 Task: Add Onnit Alpha Brain Pre-Workout Yuzu Peach Dietary Supplement to the cart.
Action: Mouse moved to (285, 141)
Screenshot: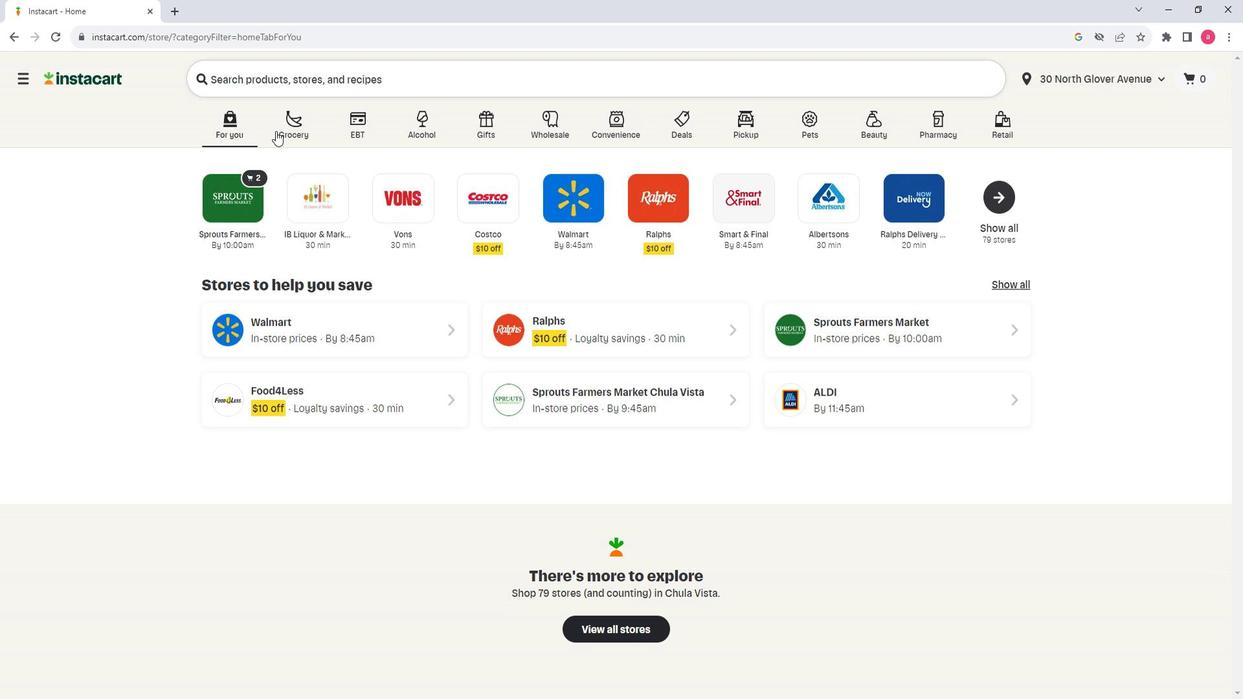 
Action: Mouse pressed left at (285, 141)
Screenshot: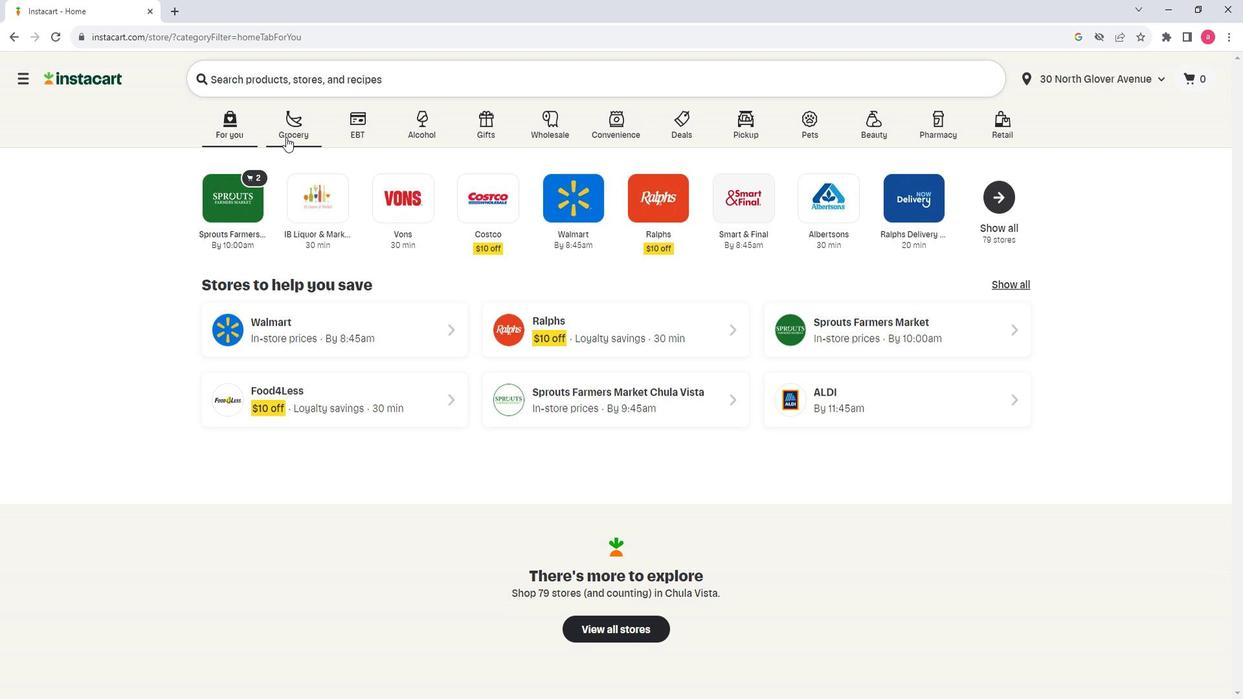 
Action: Mouse moved to (363, 382)
Screenshot: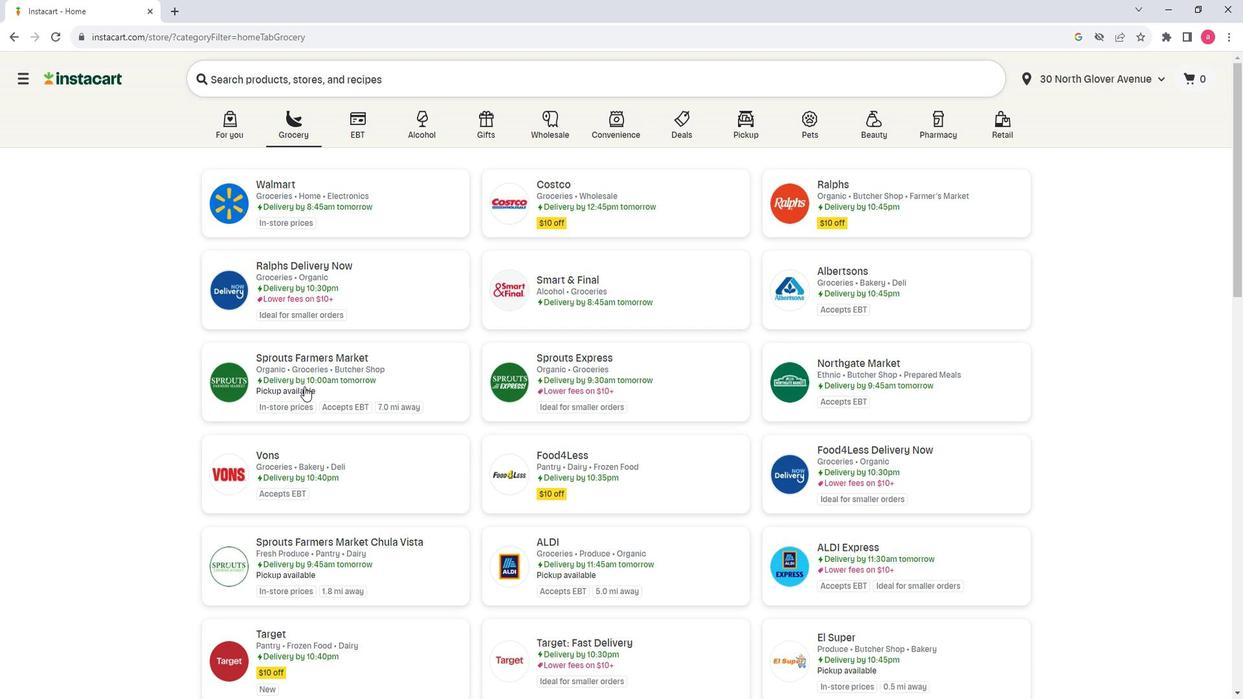 
Action: Mouse pressed left at (363, 382)
Screenshot: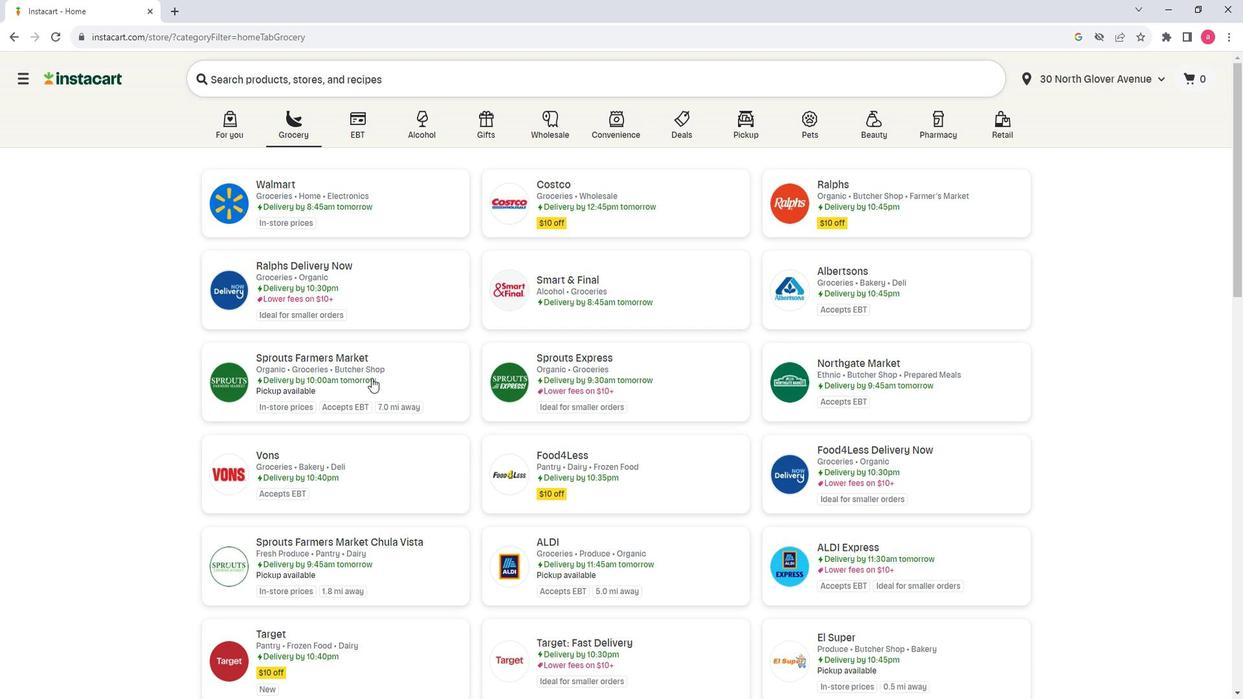 
Action: Mouse moved to (113, 408)
Screenshot: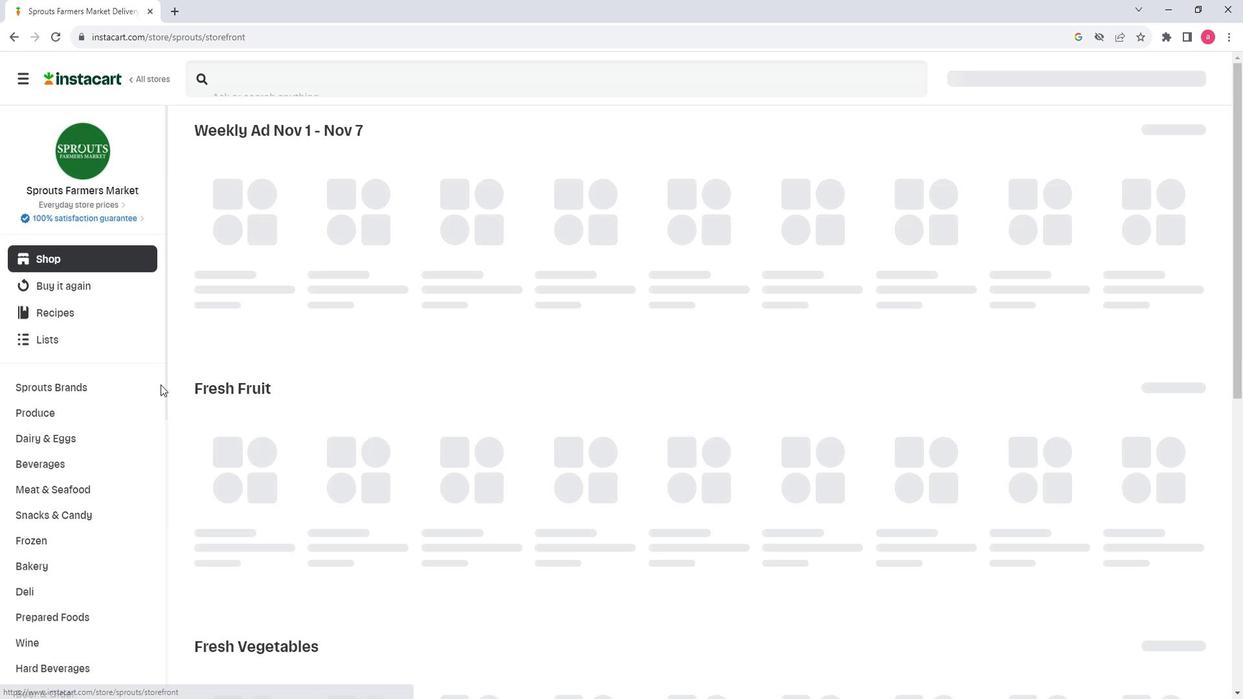 
Action: Mouse scrolled (113, 407) with delta (0, 0)
Screenshot: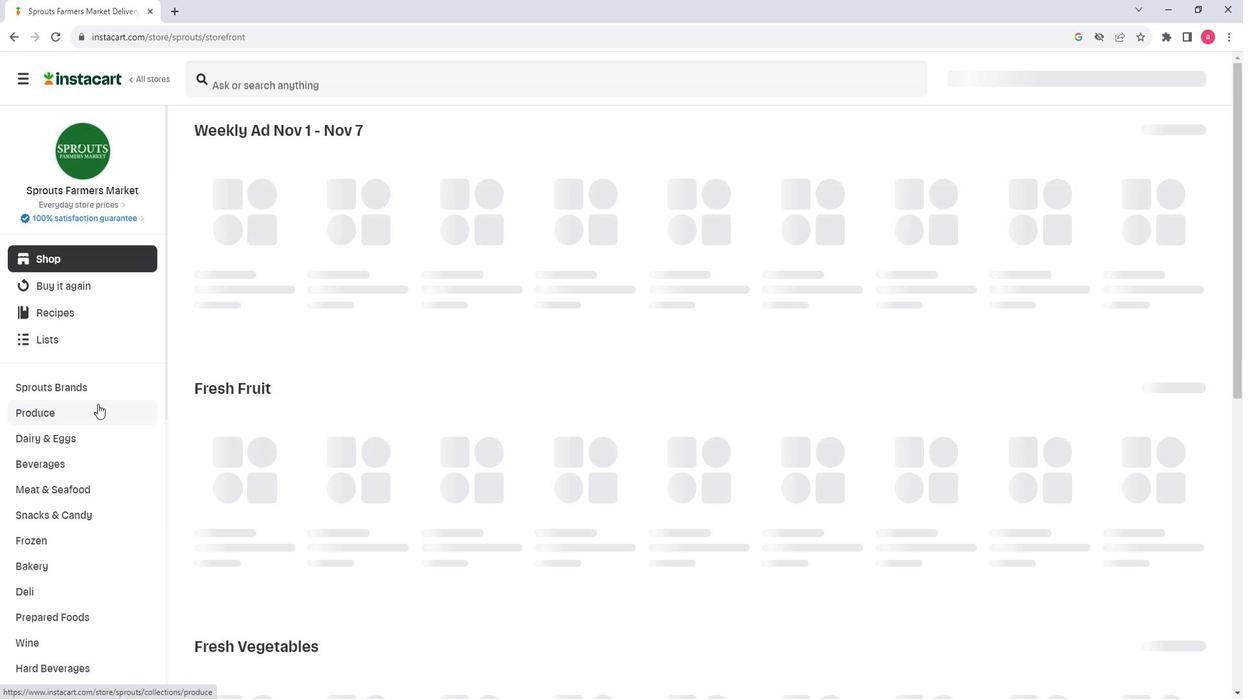 
Action: Mouse scrolled (113, 407) with delta (0, 0)
Screenshot: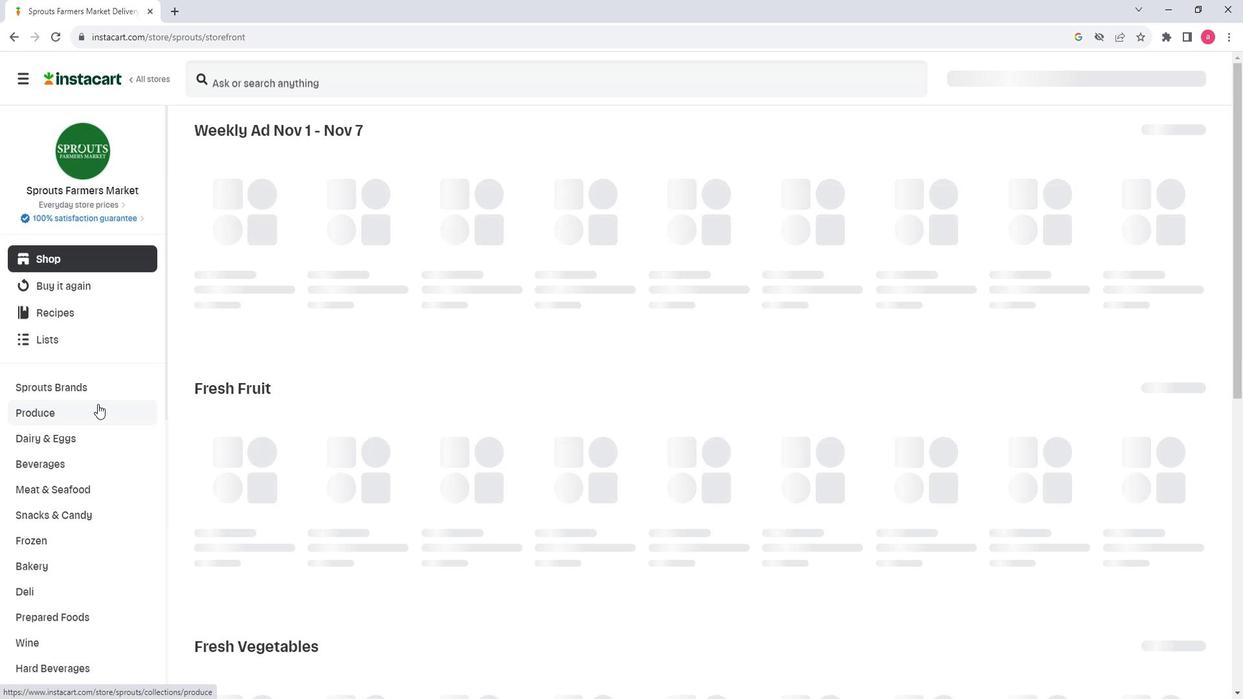 
Action: Mouse scrolled (113, 407) with delta (0, 0)
Screenshot: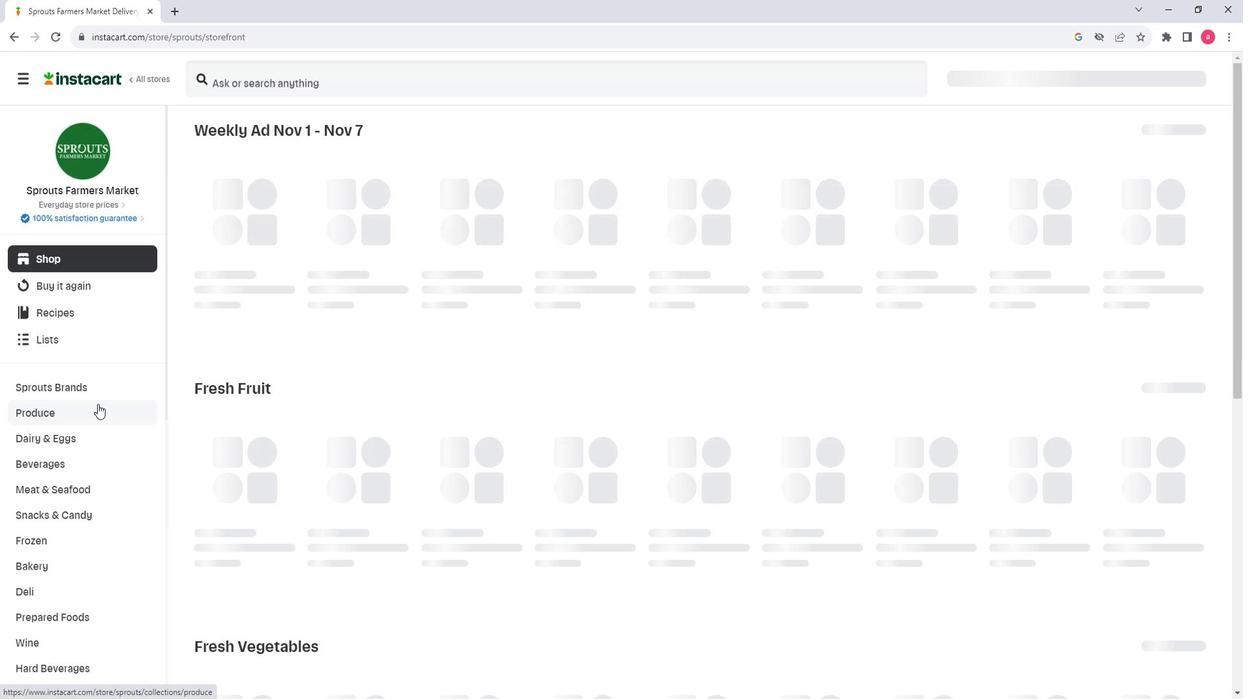 
Action: Mouse moved to (113, 409)
Screenshot: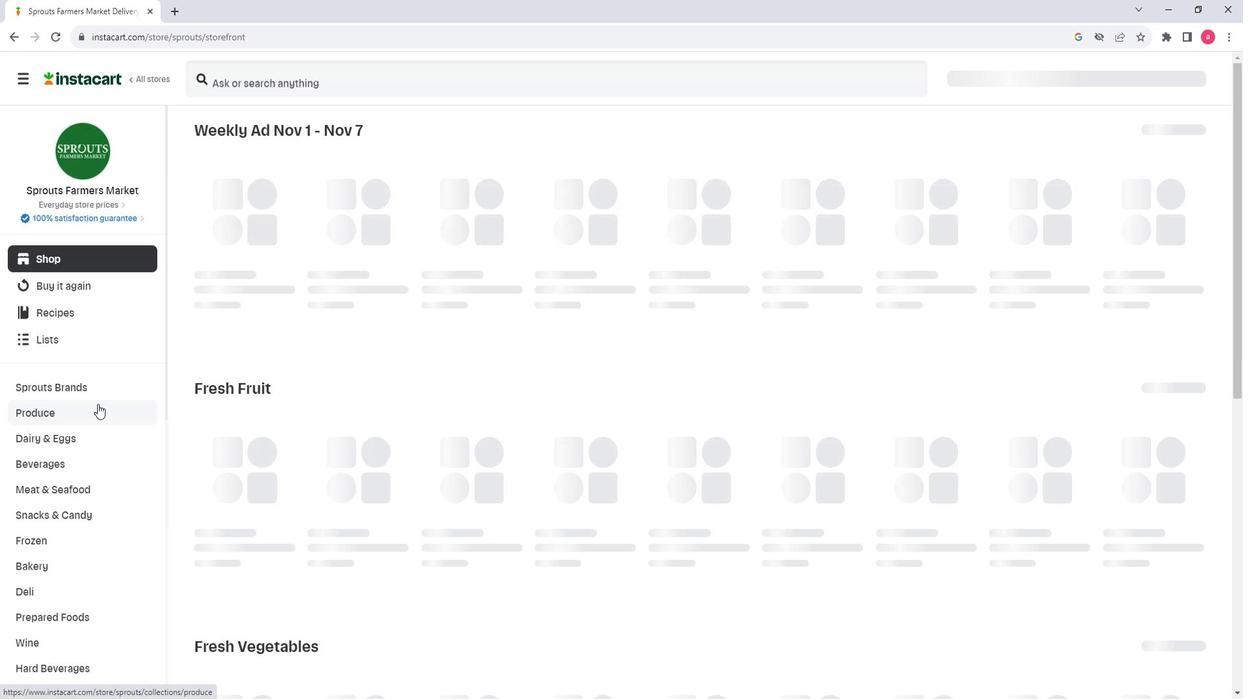 
Action: Mouse scrolled (113, 408) with delta (0, 0)
Screenshot: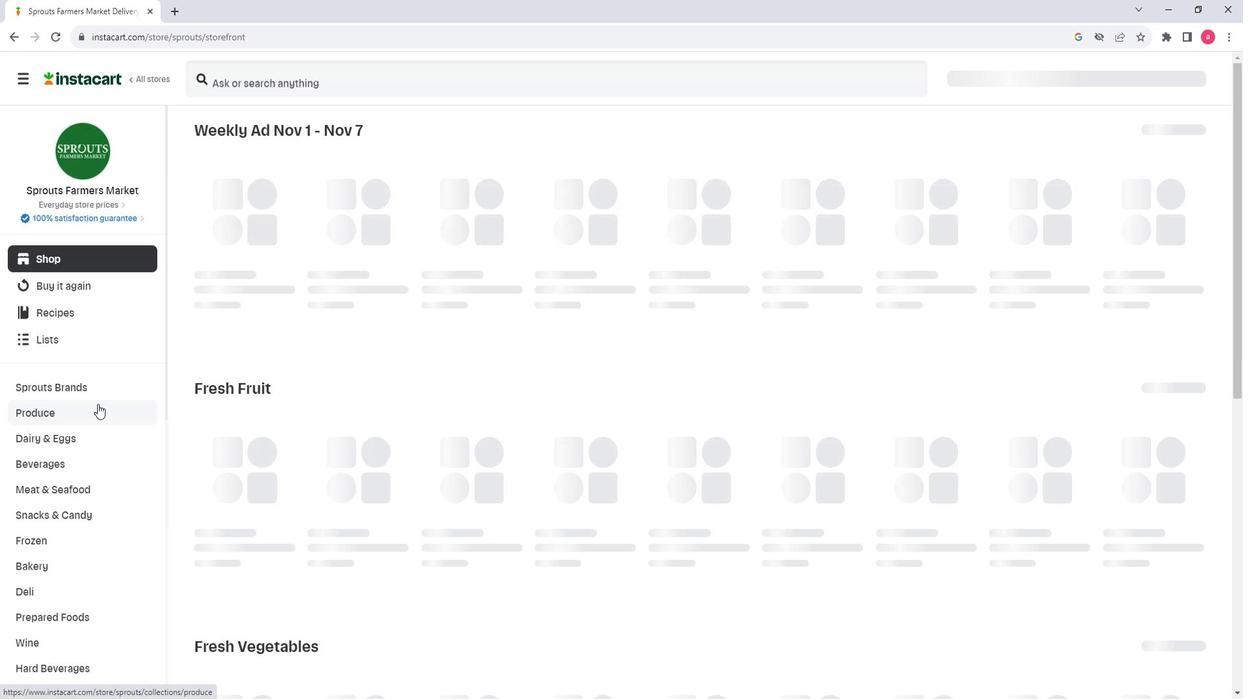 
Action: Mouse moved to (119, 415)
Screenshot: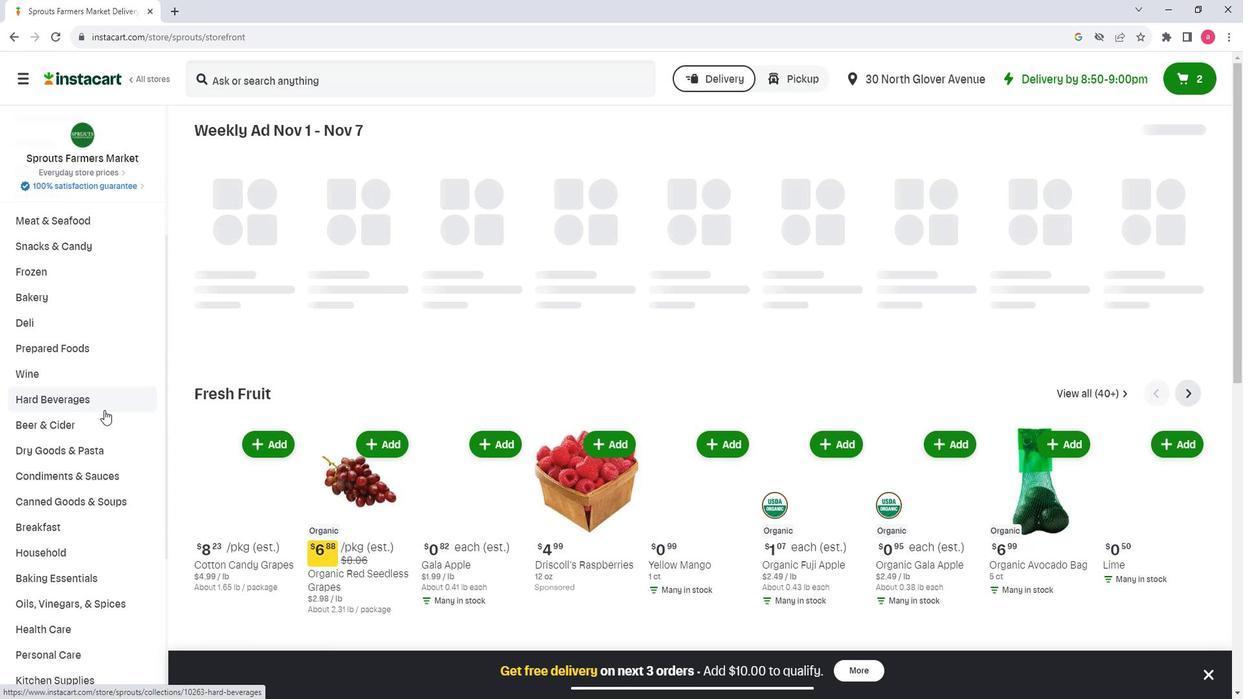 
Action: Mouse scrolled (119, 414) with delta (0, 0)
Screenshot: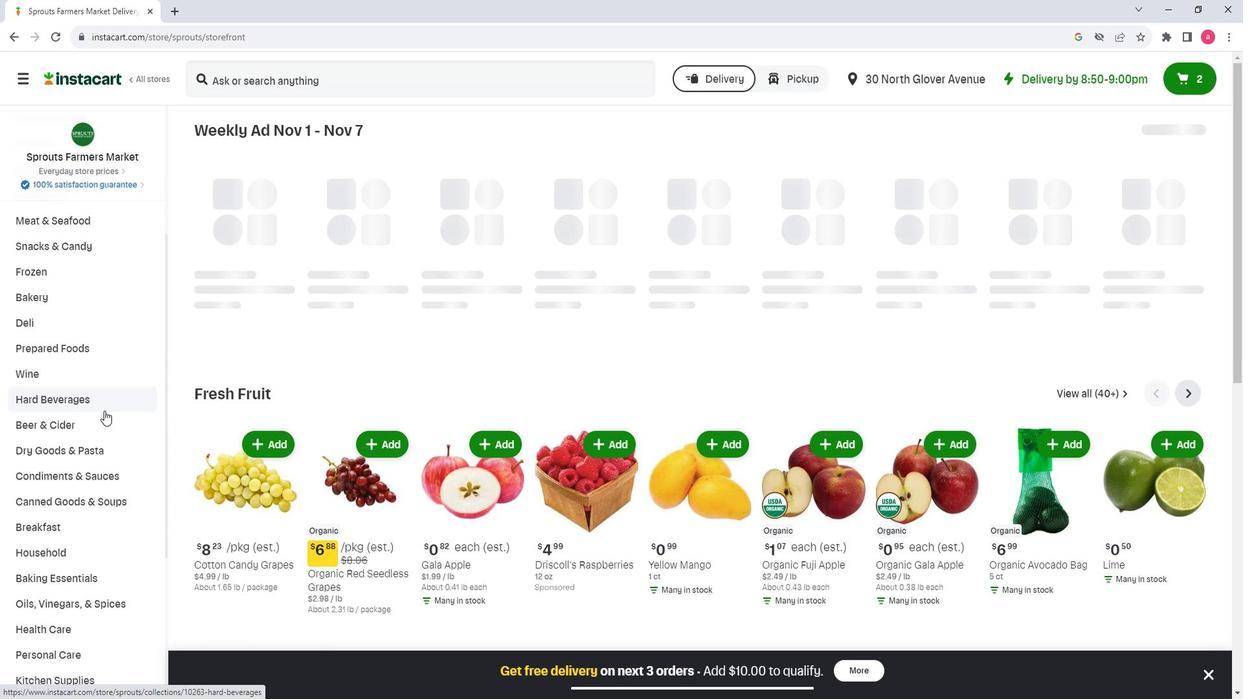 
Action: Mouse scrolled (119, 414) with delta (0, 0)
Screenshot: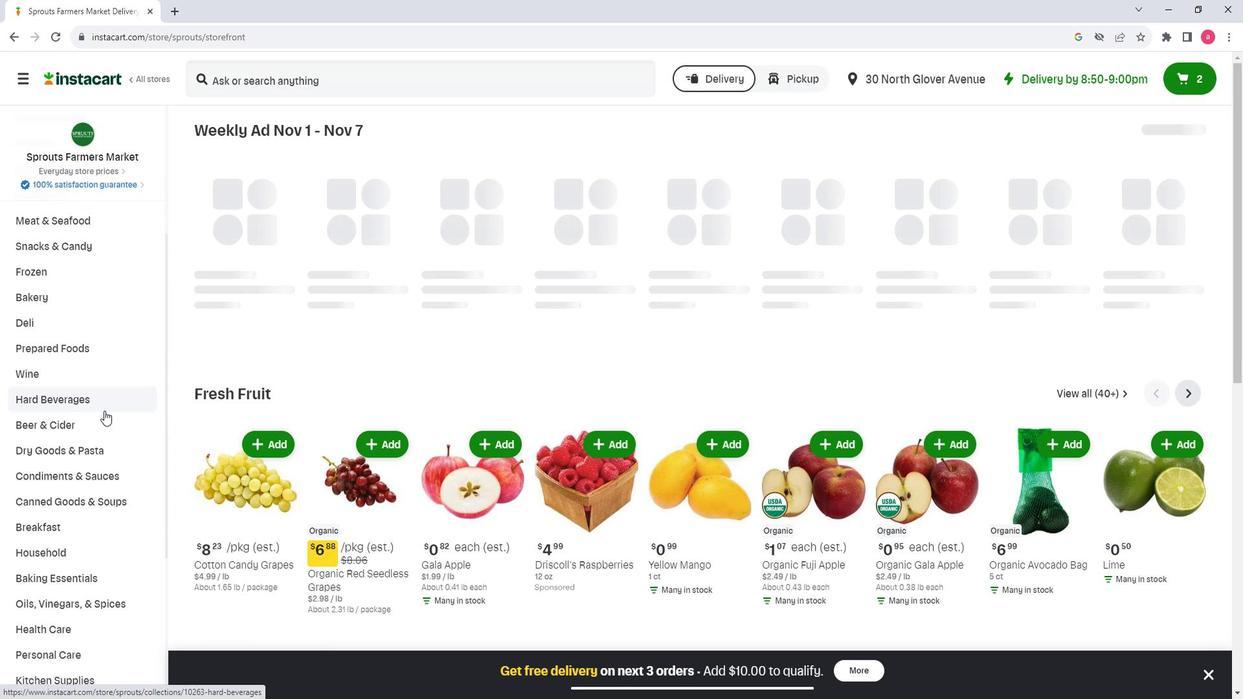 
Action: Mouse scrolled (119, 414) with delta (0, 0)
Screenshot: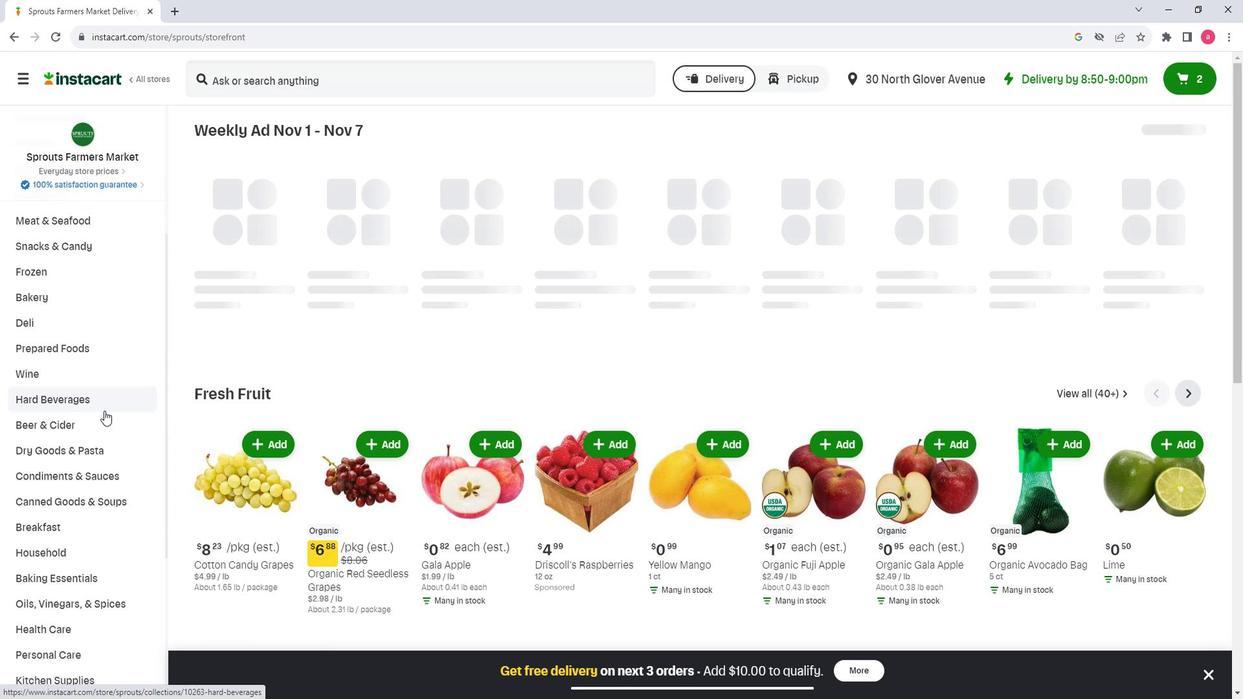 
Action: Mouse moved to (110, 433)
Screenshot: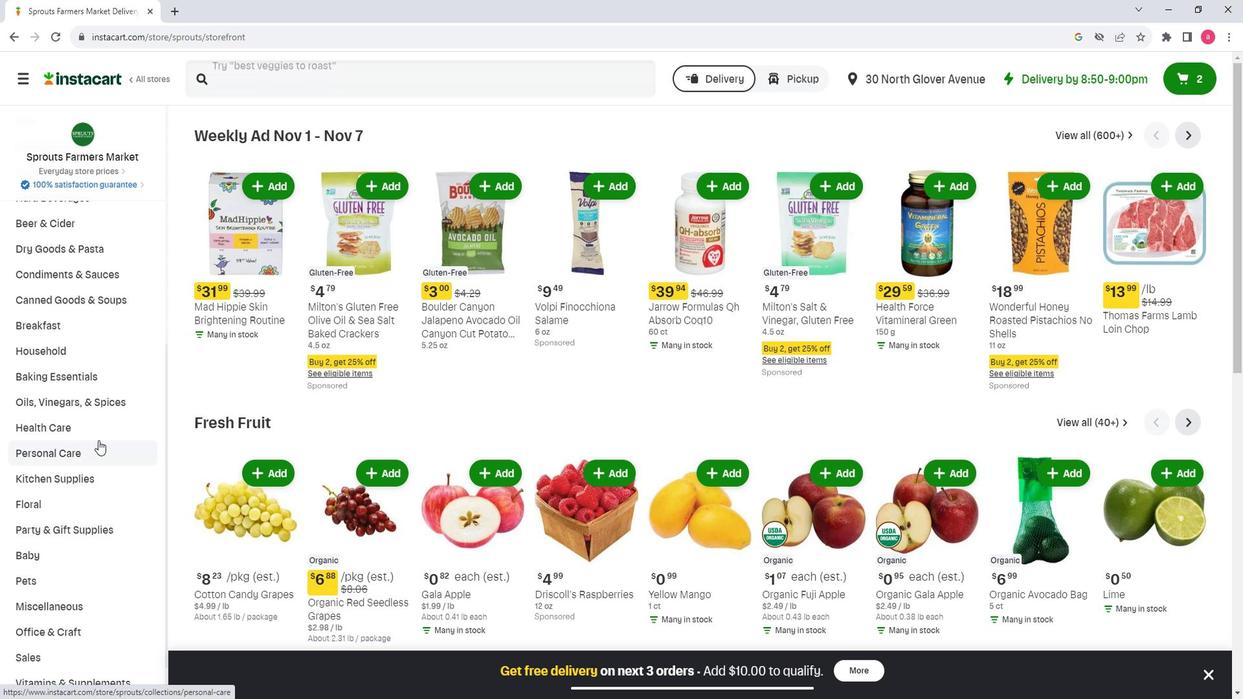 
Action: Mouse pressed left at (110, 433)
Screenshot: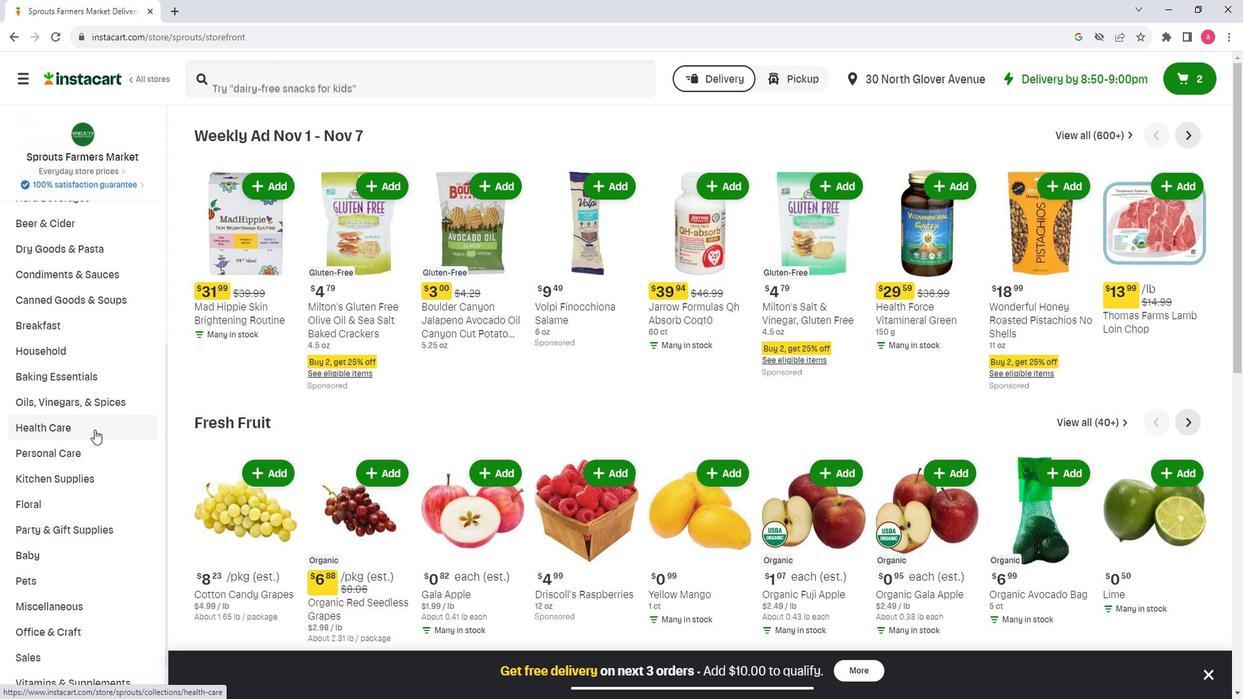 
Action: Mouse moved to (853, 168)
Screenshot: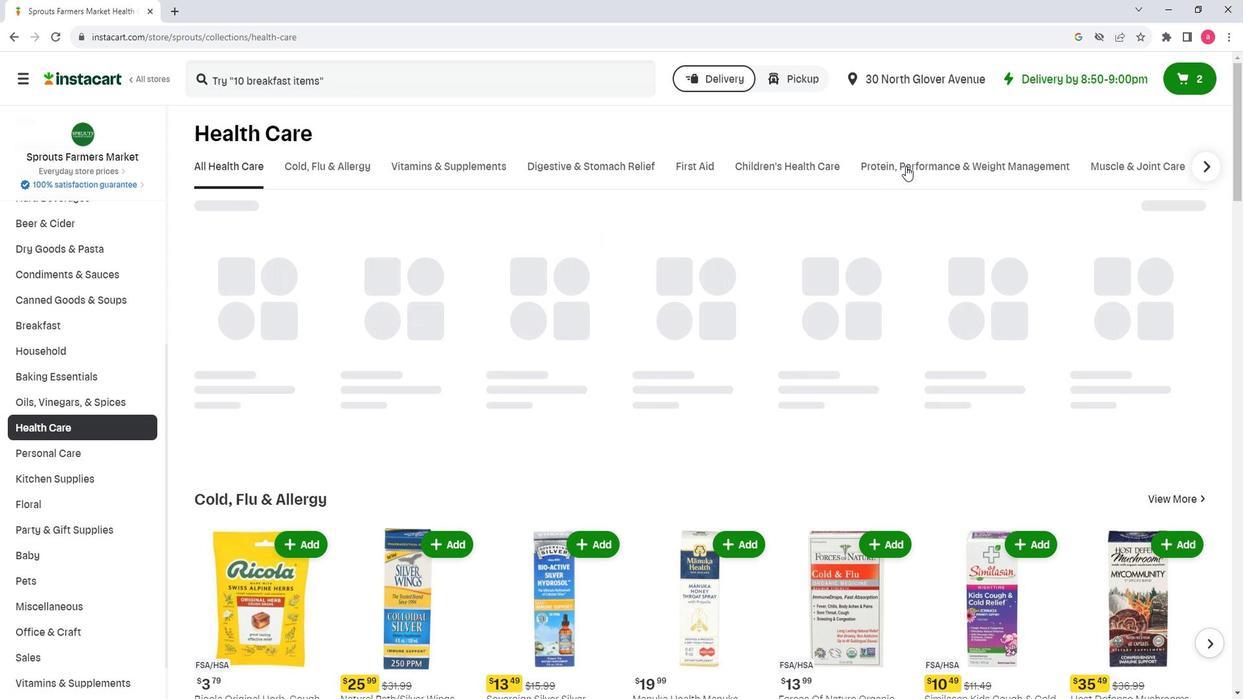 
Action: Mouse pressed left at (853, 168)
Screenshot: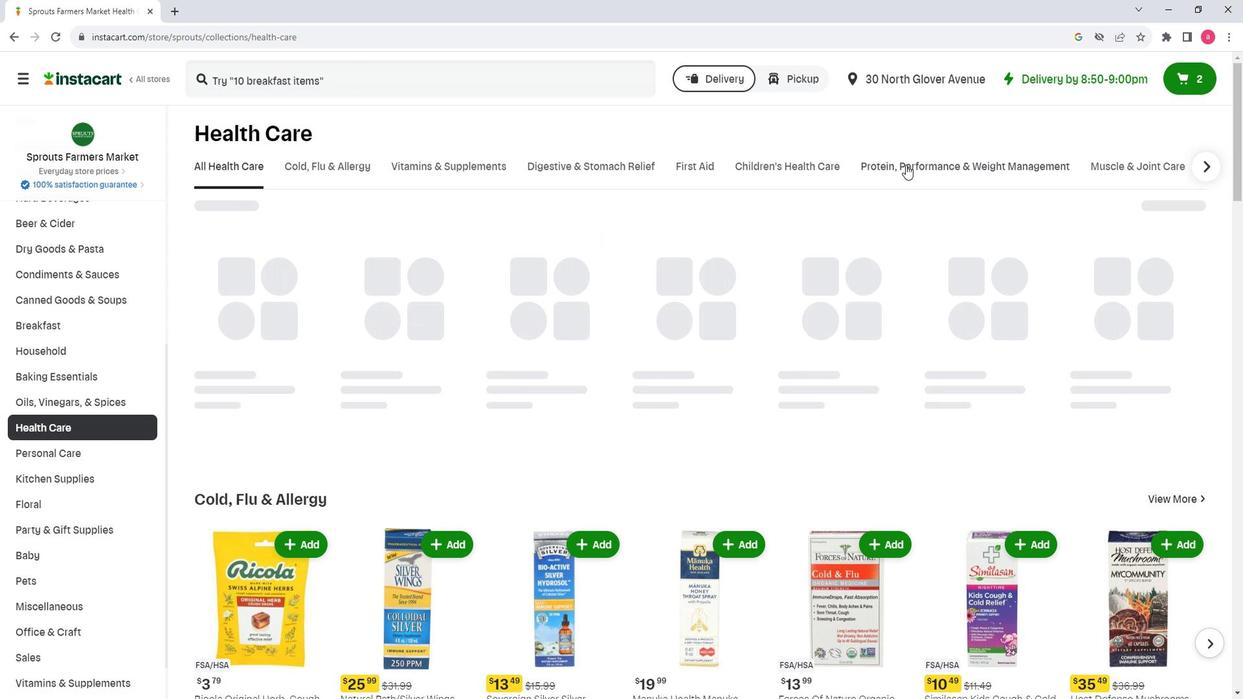 
Action: Mouse moved to (543, 235)
Screenshot: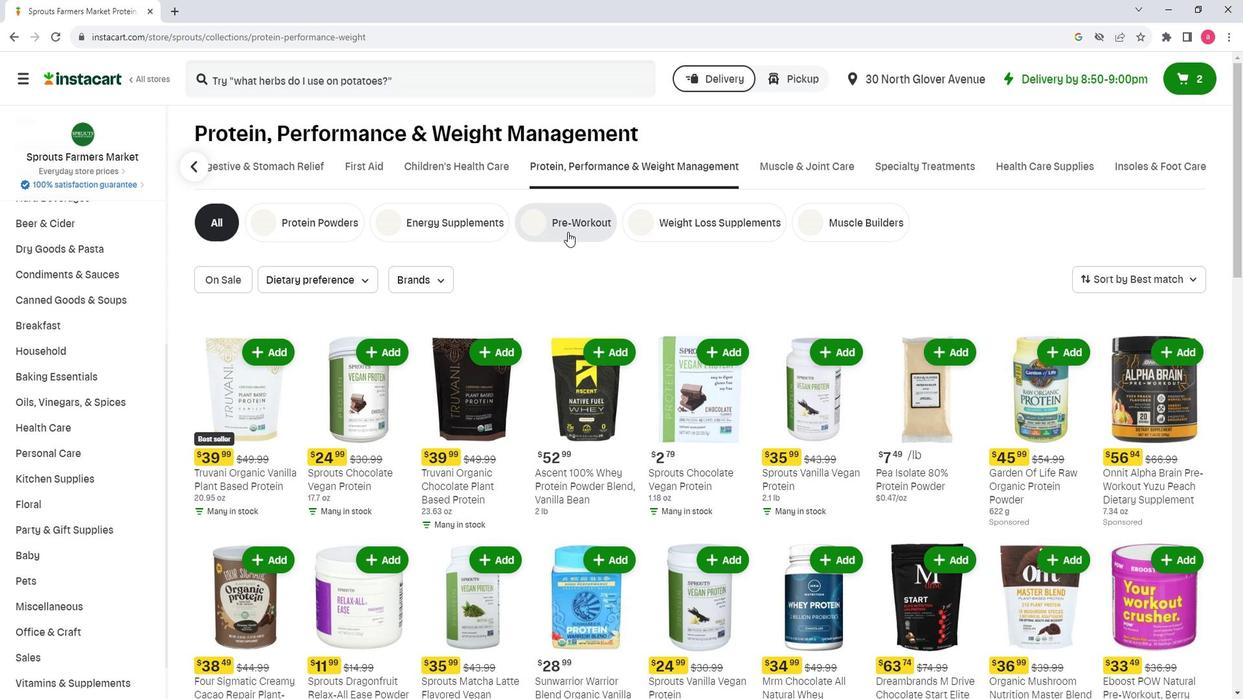 
Action: Mouse pressed left at (543, 235)
Screenshot: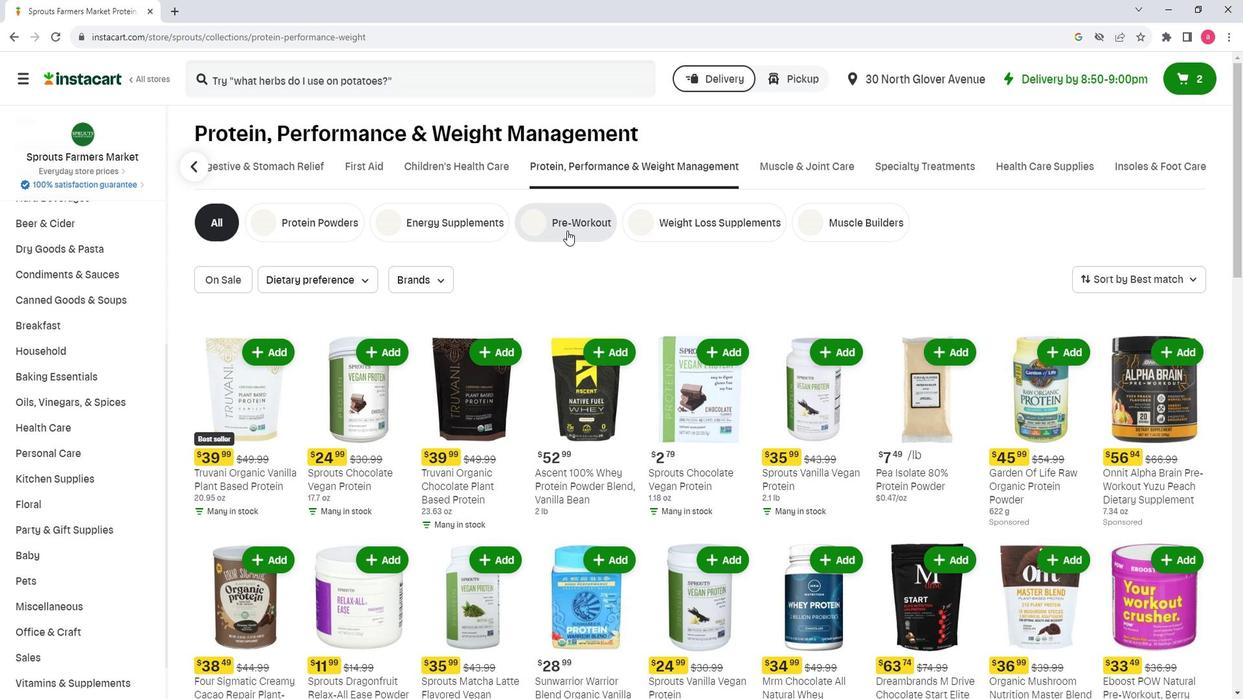 
Action: Mouse moved to (355, 86)
Screenshot: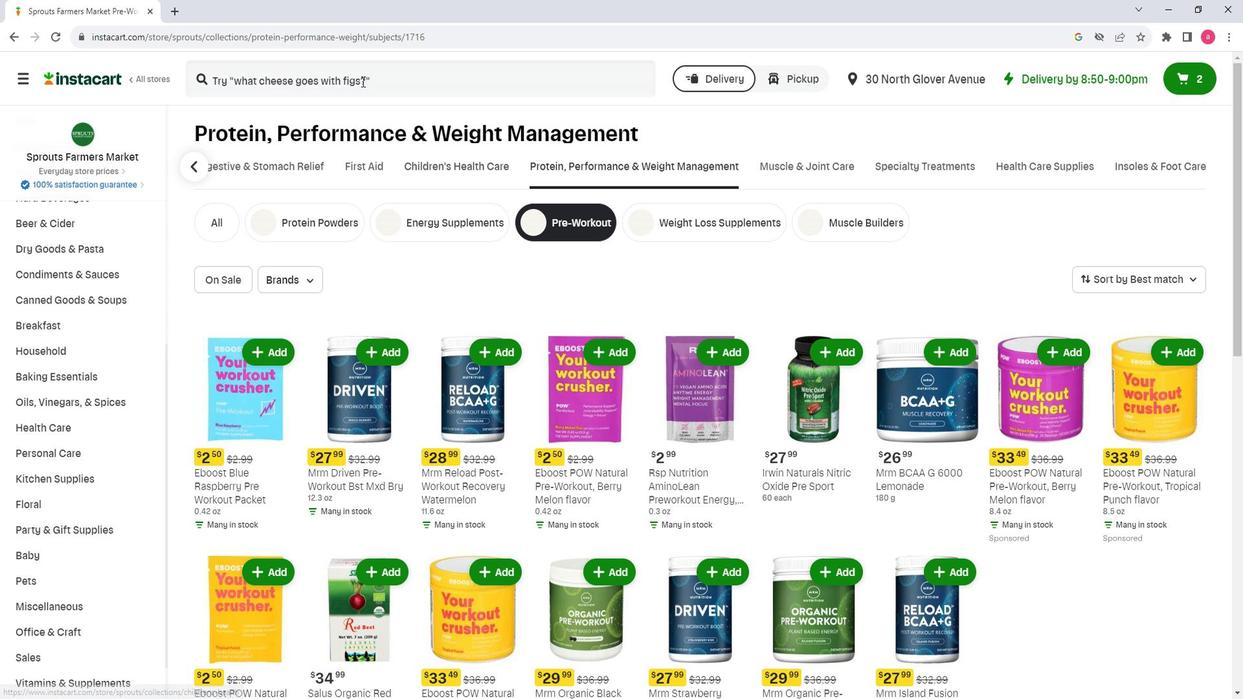 
Action: Mouse pressed left at (355, 86)
Screenshot: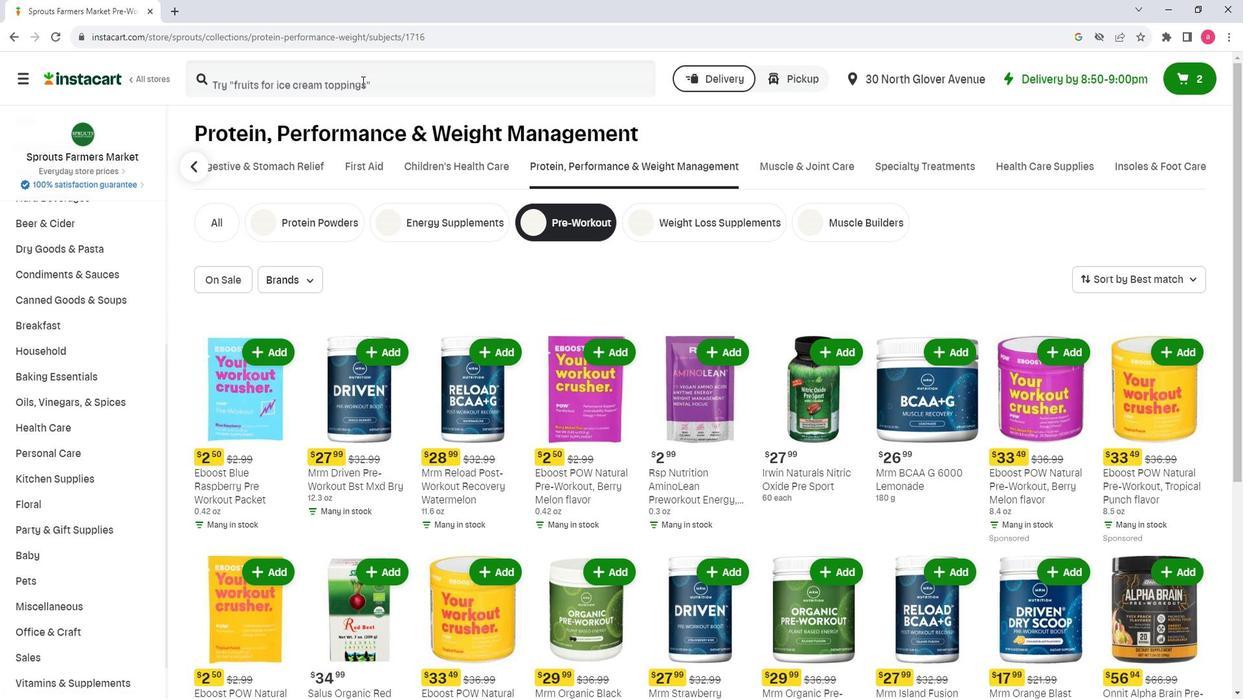 
Action: Key pressed <Key.shift>Onnit<Key.space><Key.shift>Alpha<Key.space><Key.shift><Key.shift><Key.shift><Key.shift><Key.shift><Key.shift>Brain<Key.space><Key.shift>Pre-<Key.shift><Key.shift><Key.shift><Key.shift><Key.shift><Key.shift><Key.shift><Key.shift><Key.shift><Key.shift><Key.shift><Key.shift>Workout<Key.space><Key.shift><Key.shift><Key.shift><Key.shift><Key.shift><Key.shift><Key.shift><Key.shift><Key.shift><Key.shift><Key.shift><Key.shift><Key.shift><Key.shift><Key.shift><Key.shift><Key.shift>Yuzu<Key.space><Key.shift><Key.shift><Key.shift><Key.shift><Key.shift><Key.shift><Key.shift><Key.shift><Key.shift><Key.shift><Key.shift><Key.shift><Key.shift><Key.shift><Key.shift><Key.shift><Key.shift><Key.shift><Key.shift>Peach<Key.space><Key.shift><Key.shift><Key.shift><Key.shift><Key.shift><Key.shift><Key.shift>Dietary<Key.space><Key.shift>Supplement<Key.enter>
Screenshot: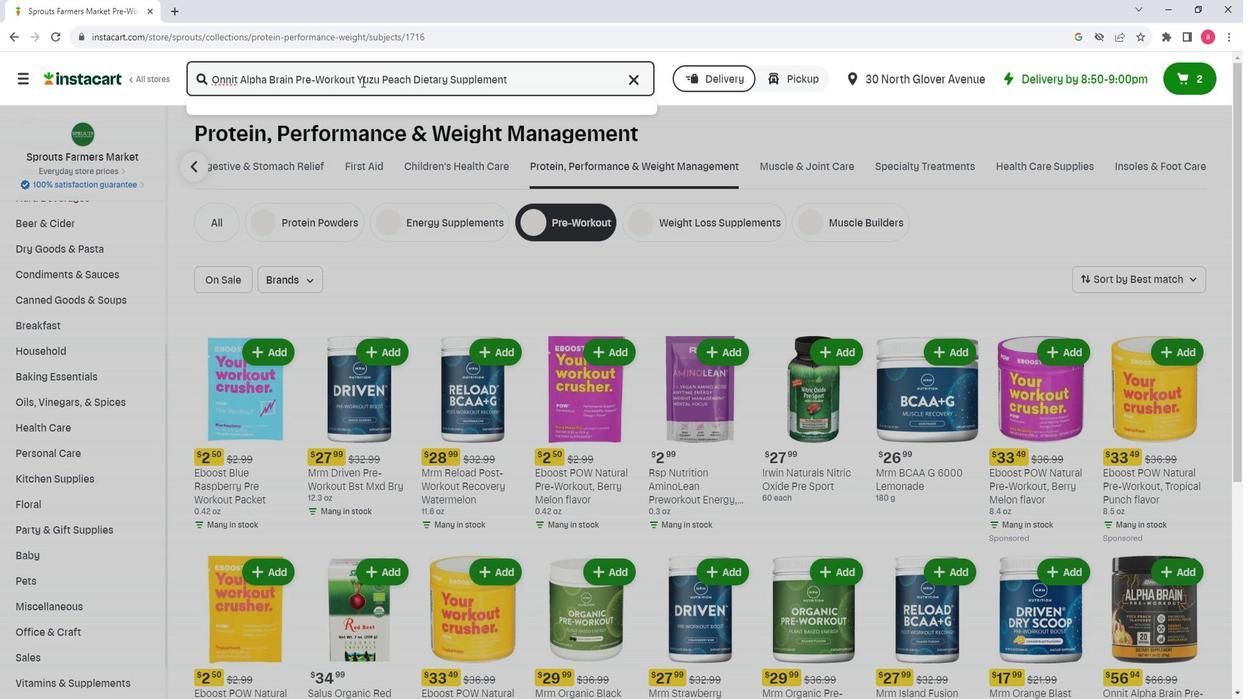 
Action: Mouse moved to (345, 214)
Screenshot: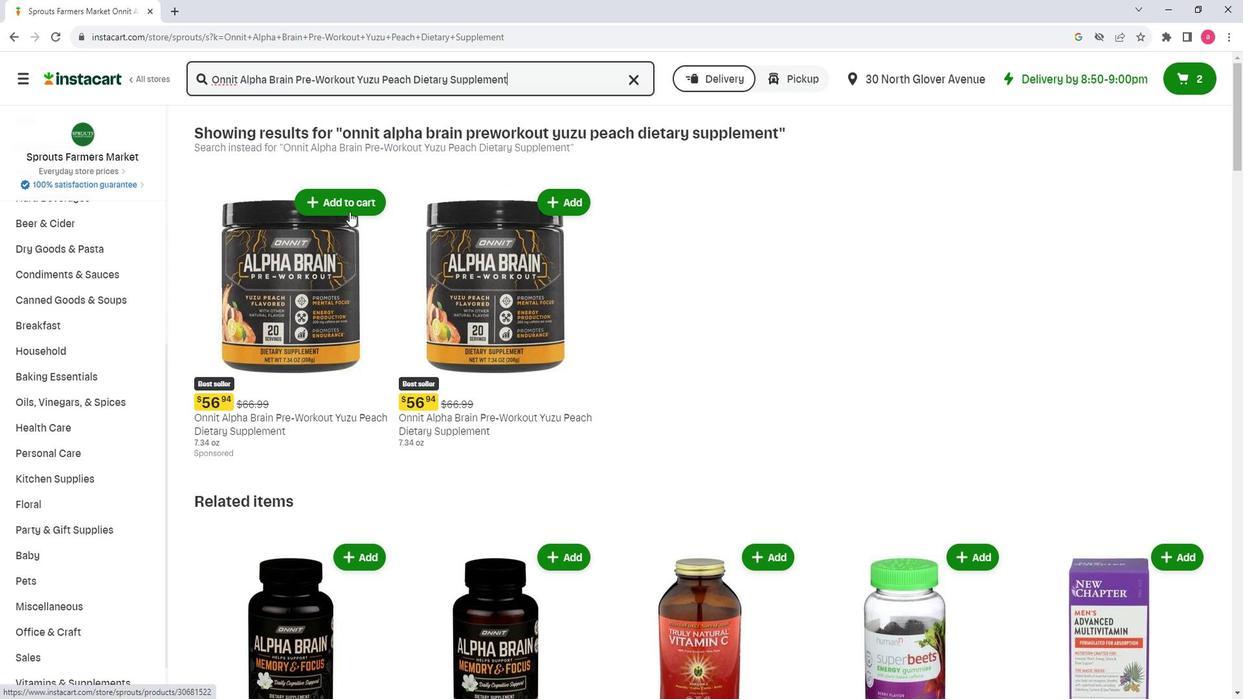 
Action: Mouse pressed left at (345, 214)
Screenshot: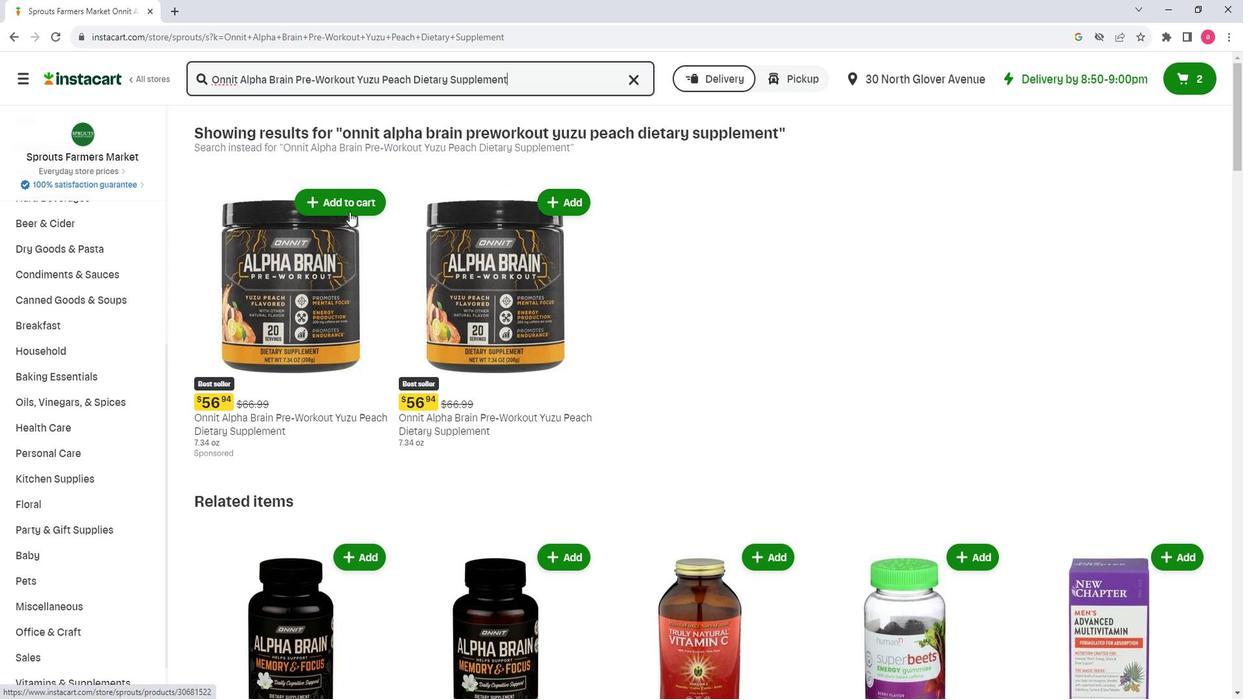 
Action: Mouse moved to (372, 323)
Screenshot: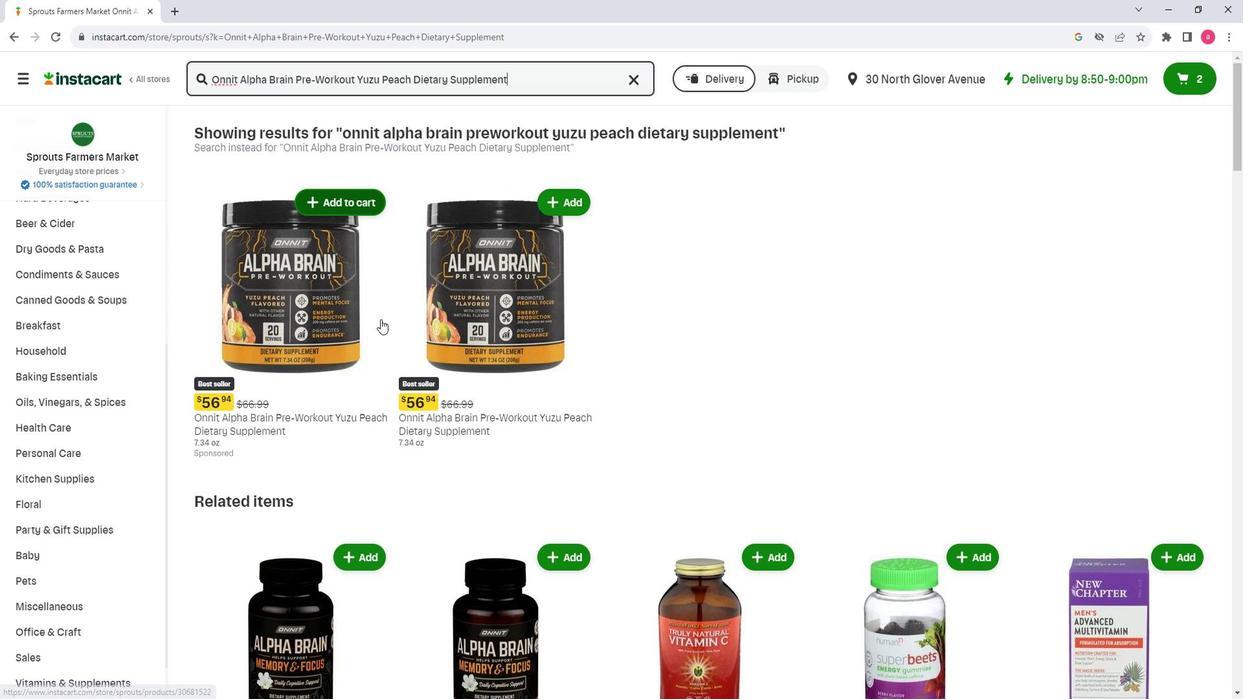 
